 Task: In messages choose email frequency Individual.
Action: Mouse moved to (597, 62)
Screenshot: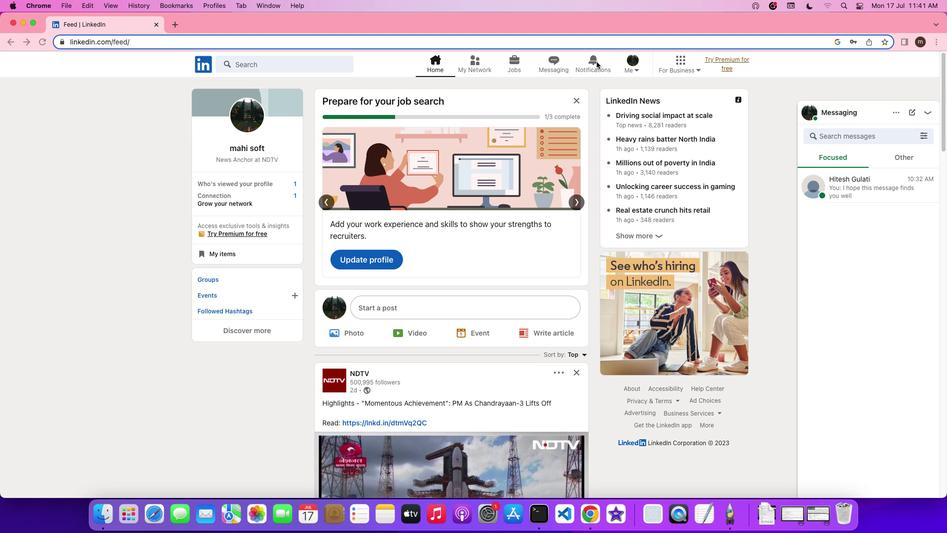 
Action: Mouse pressed left at (597, 62)
Screenshot: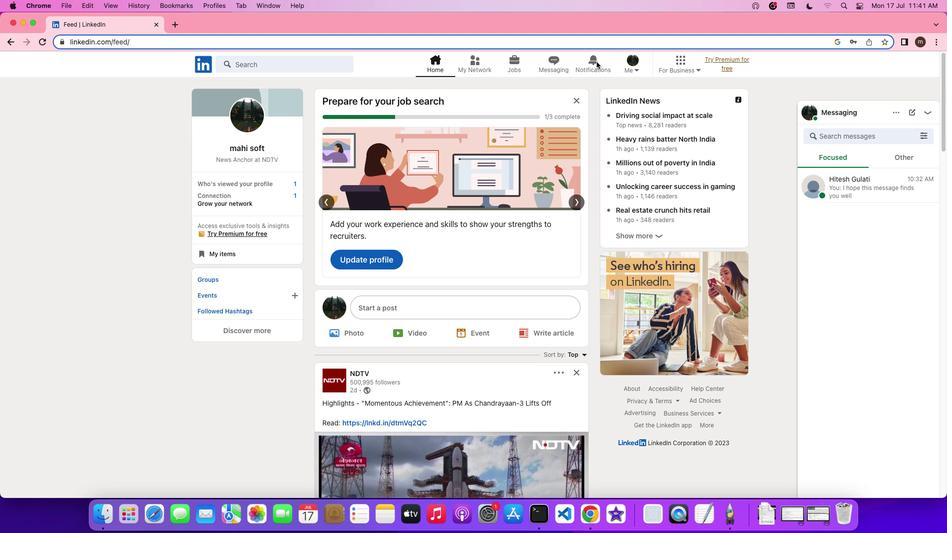 
Action: Mouse pressed left at (597, 62)
Screenshot: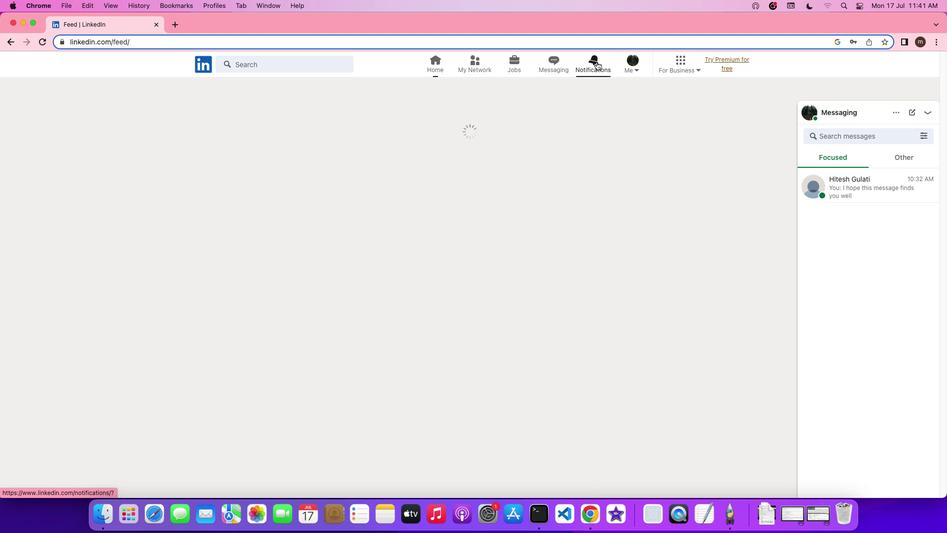 
Action: Mouse moved to (242, 127)
Screenshot: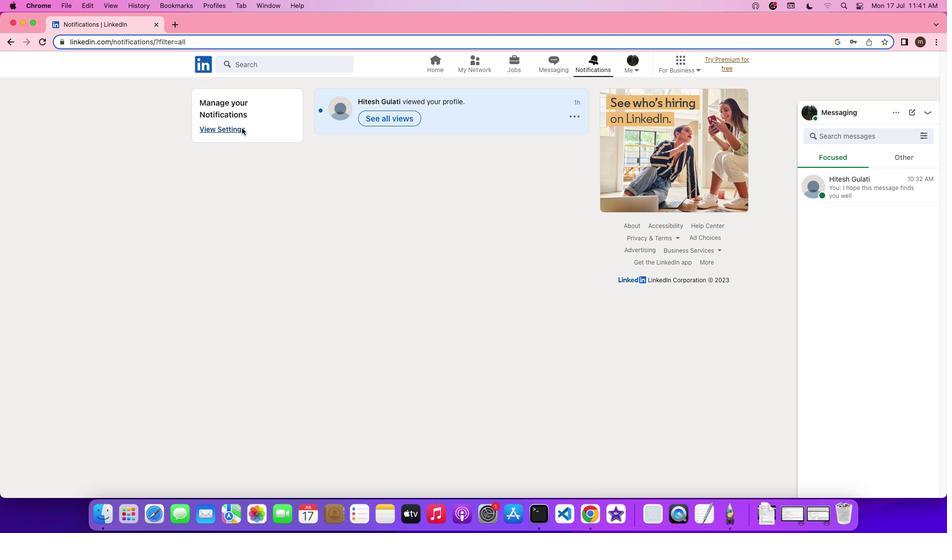 
Action: Mouse pressed left at (242, 127)
Screenshot: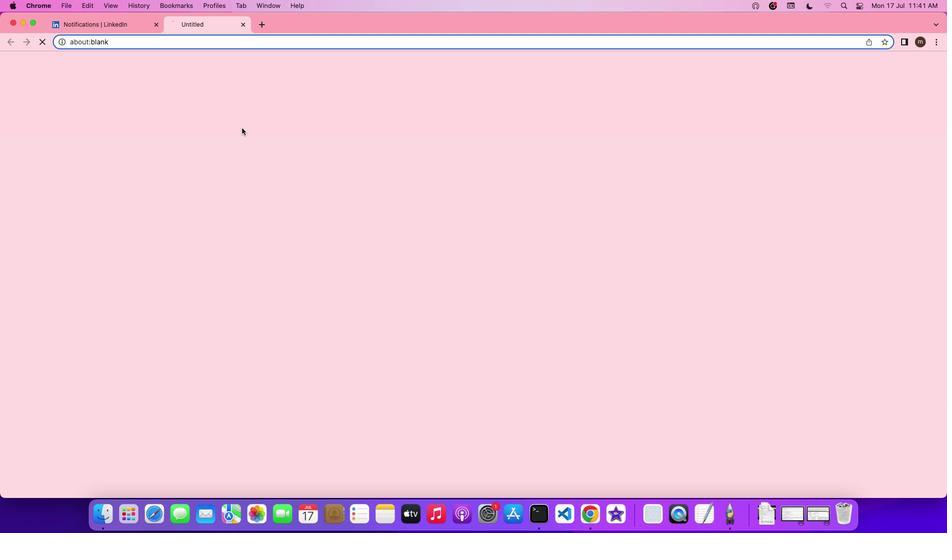 
Action: Mouse moved to (439, 274)
Screenshot: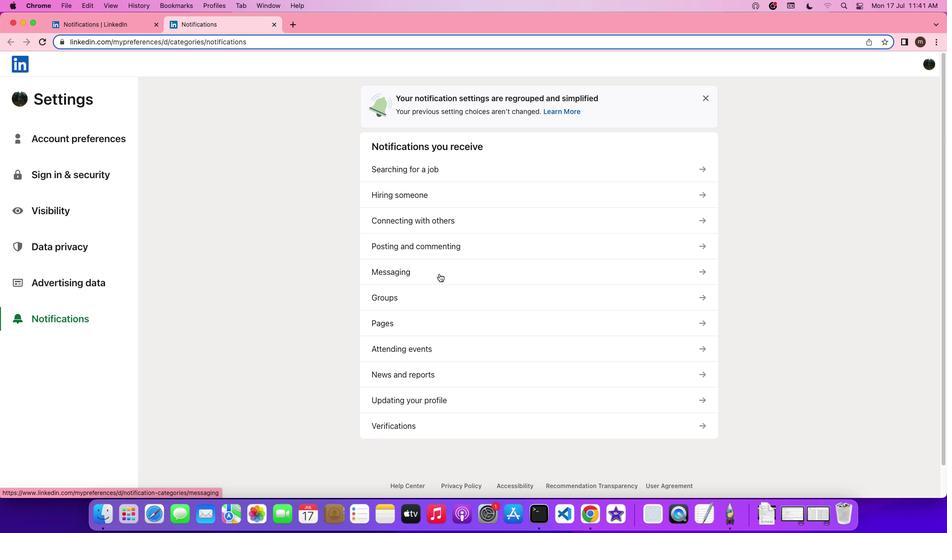
Action: Mouse pressed left at (439, 274)
Screenshot: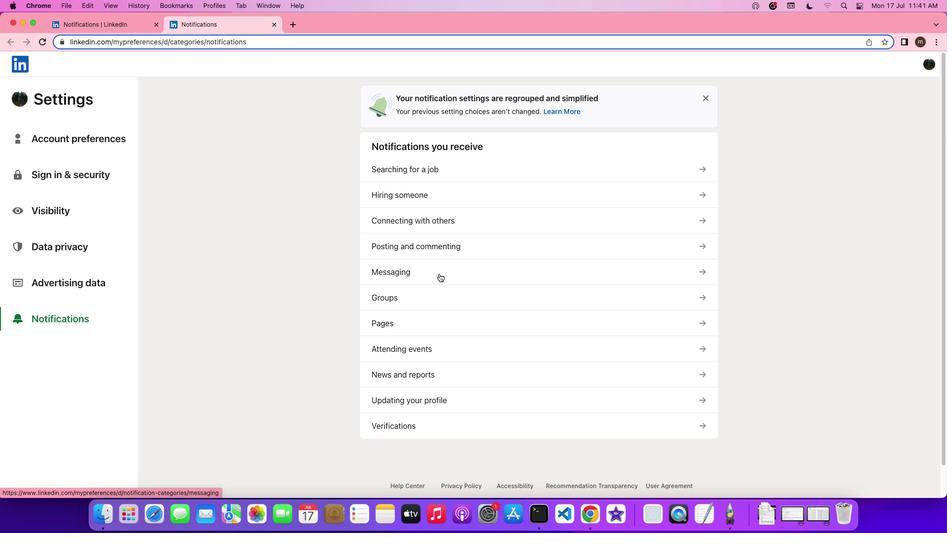 
Action: Mouse moved to (486, 176)
Screenshot: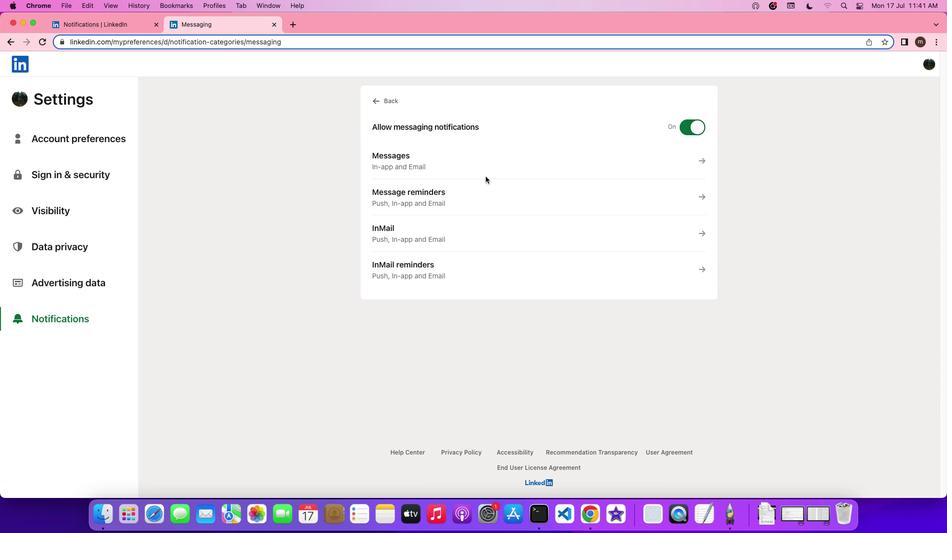 
Action: Mouse pressed left at (486, 176)
Screenshot: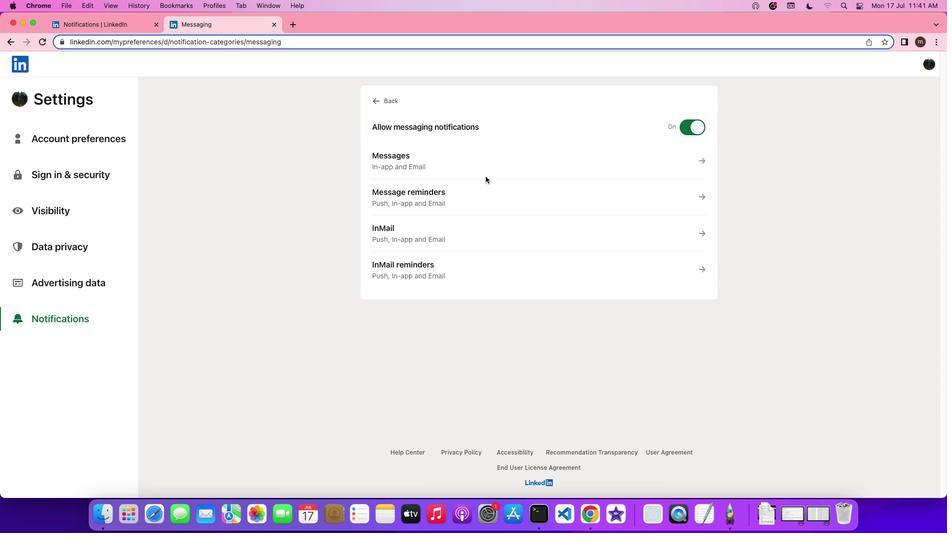 
Action: Mouse moved to (491, 169)
Screenshot: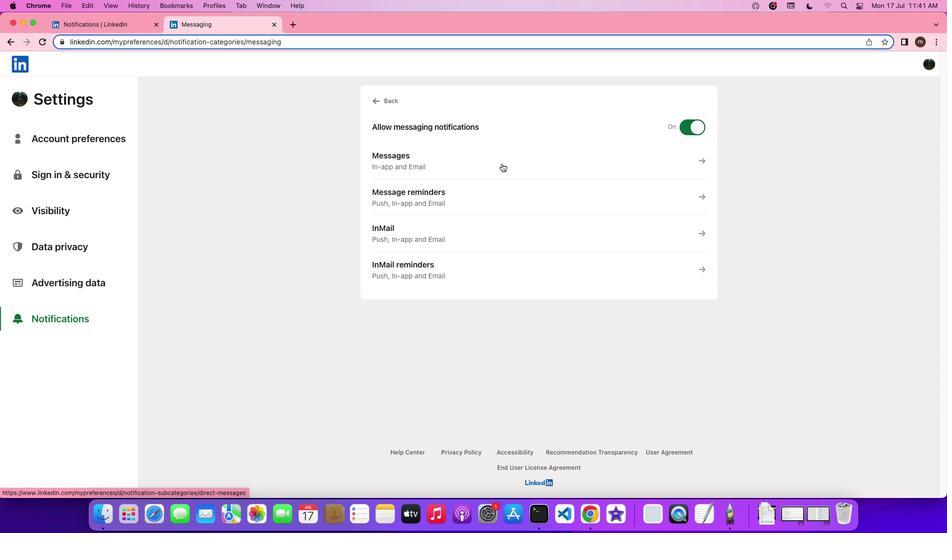 
Action: Mouse pressed left at (491, 169)
Screenshot: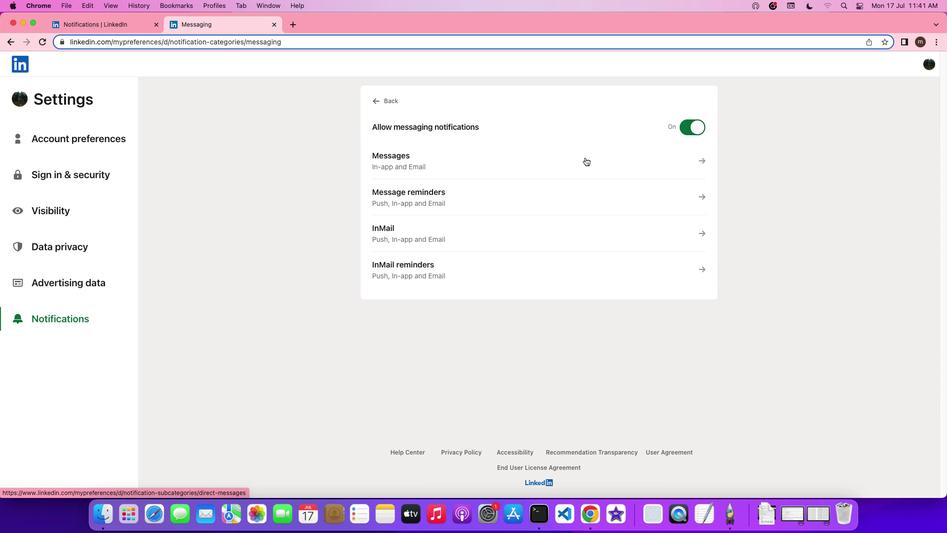 
Action: Mouse moved to (383, 331)
Screenshot: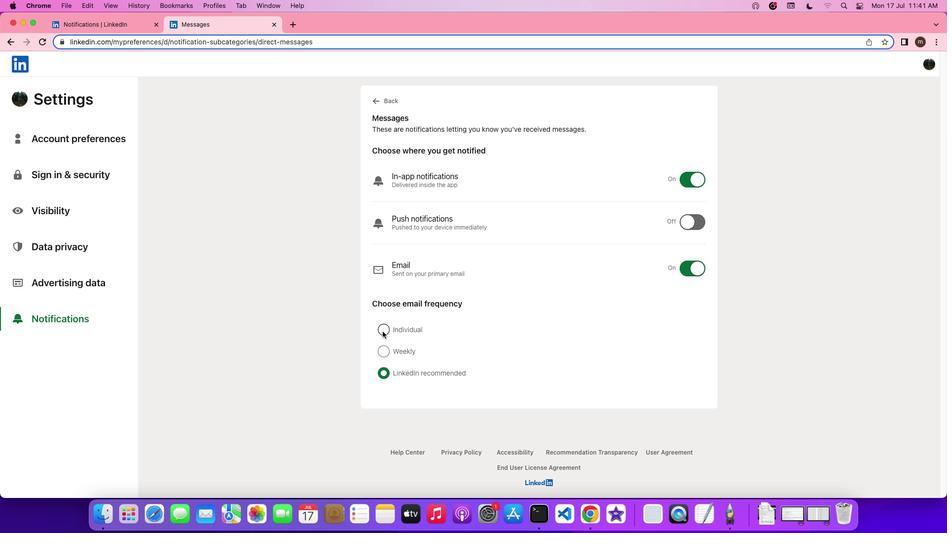 
Action: Mouse pressed left at (383, 331)
Screenshot: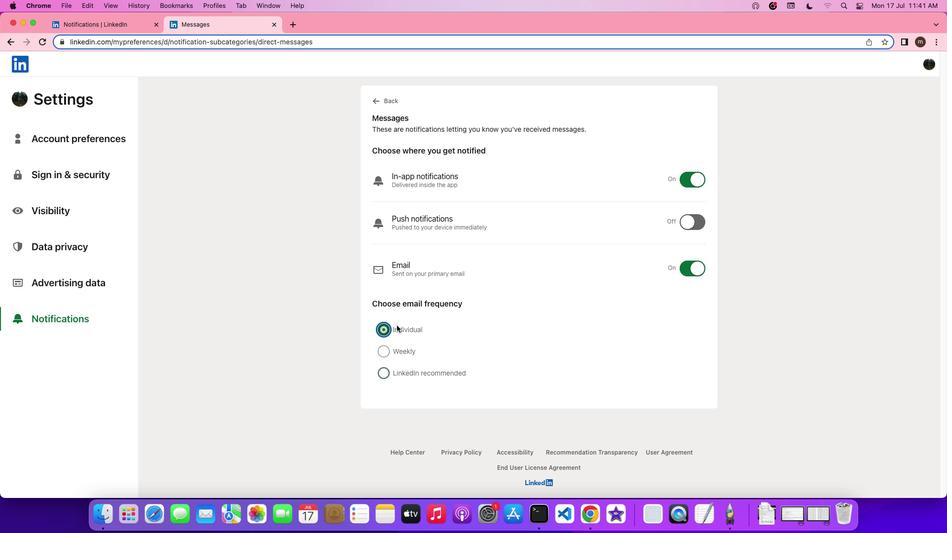 
Action: Mouse moved to (468, 326)
Screenshot: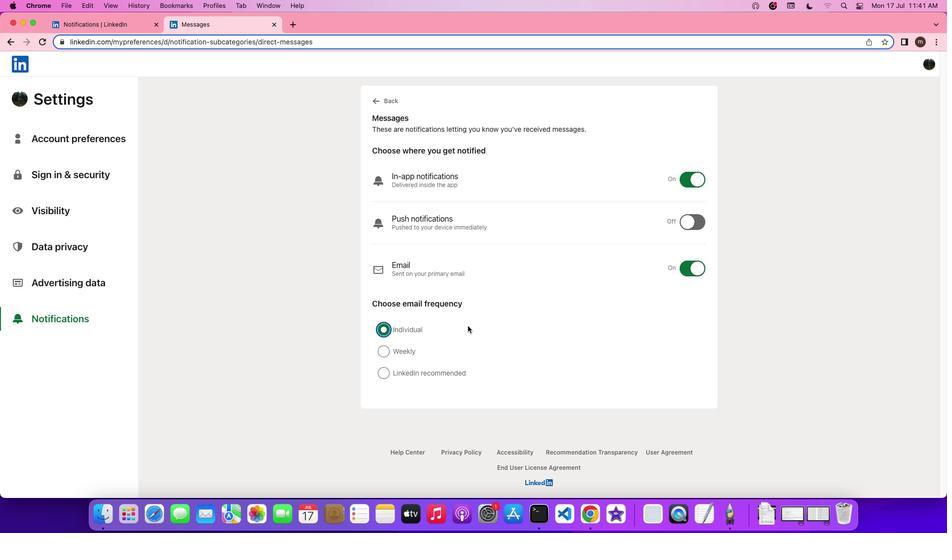 
